 Task: Enable the "Sponsorships" feature for the repository "JS".
Action: Mouse moved to (1169, 180)
Screenshot: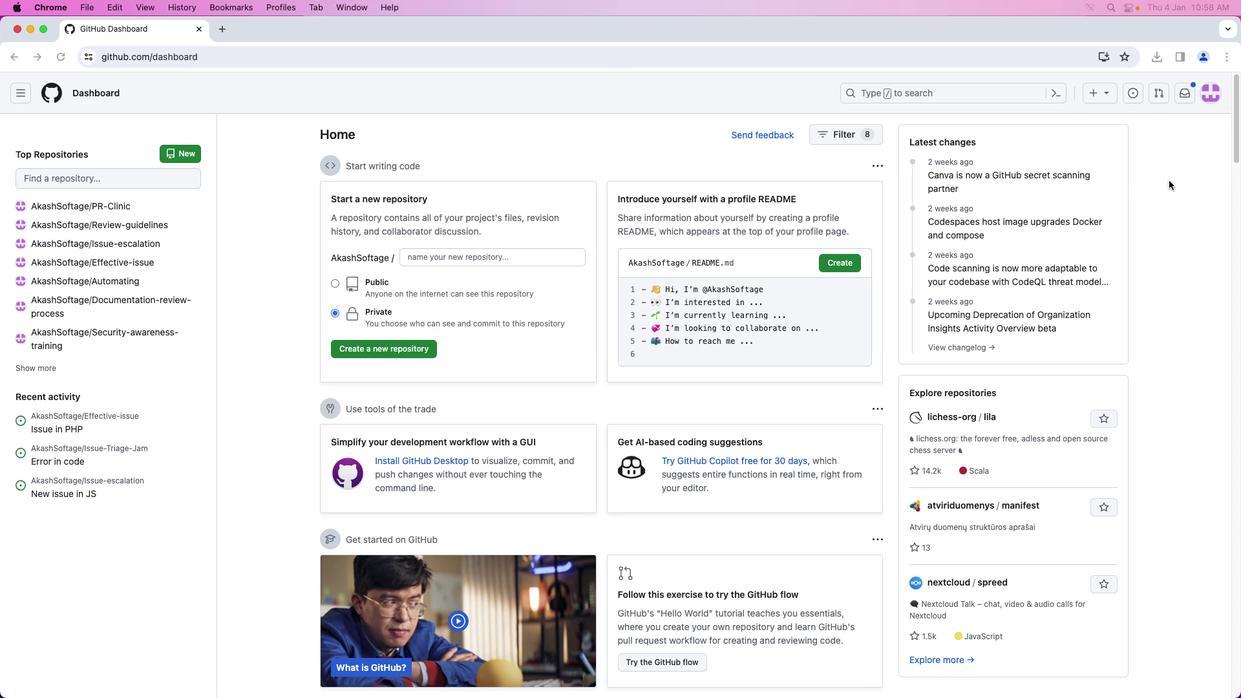 
Action: Mouse pressed left at (1169, 180)
Screenshot: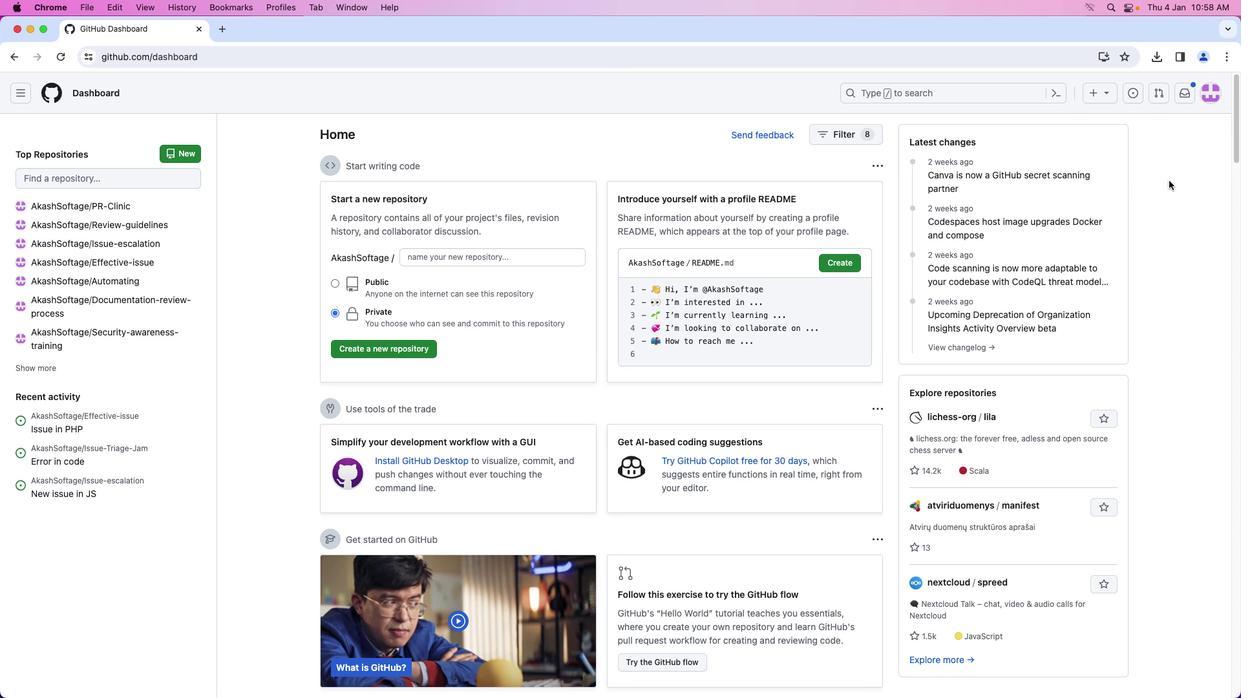 
Action: Mouse moved to (1203, 89)
Screenshot: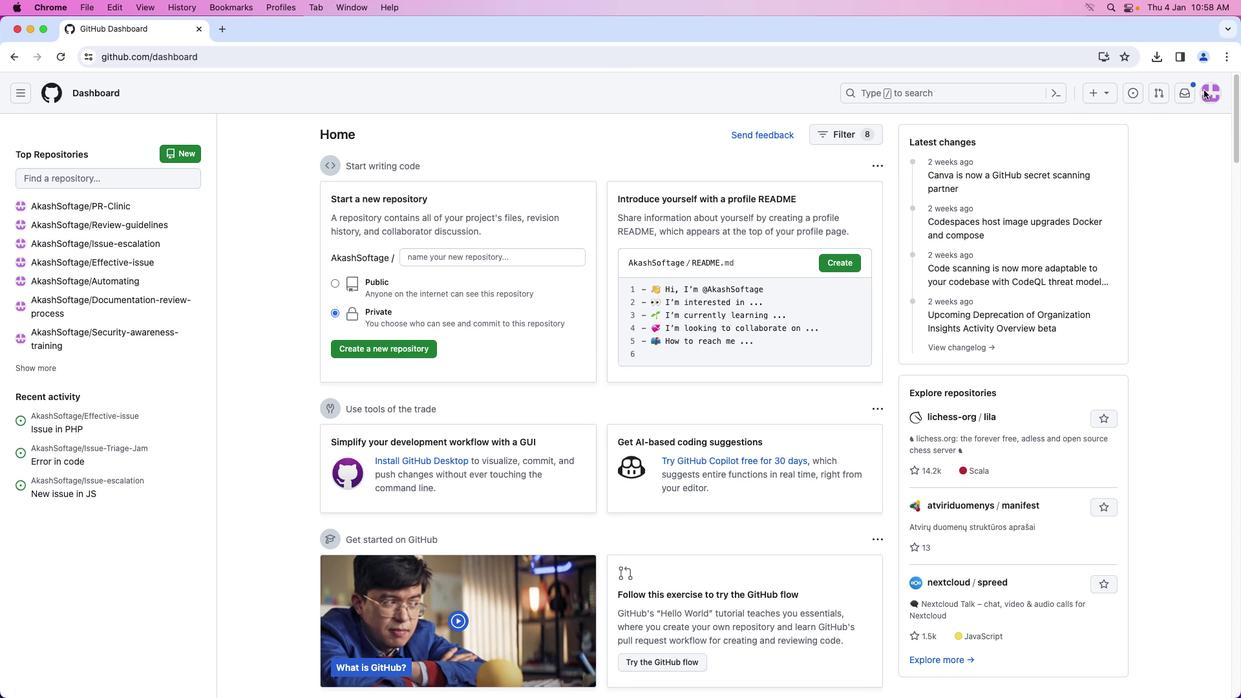
Action: Mouse pressed left at (1203, 89)
Screenshot: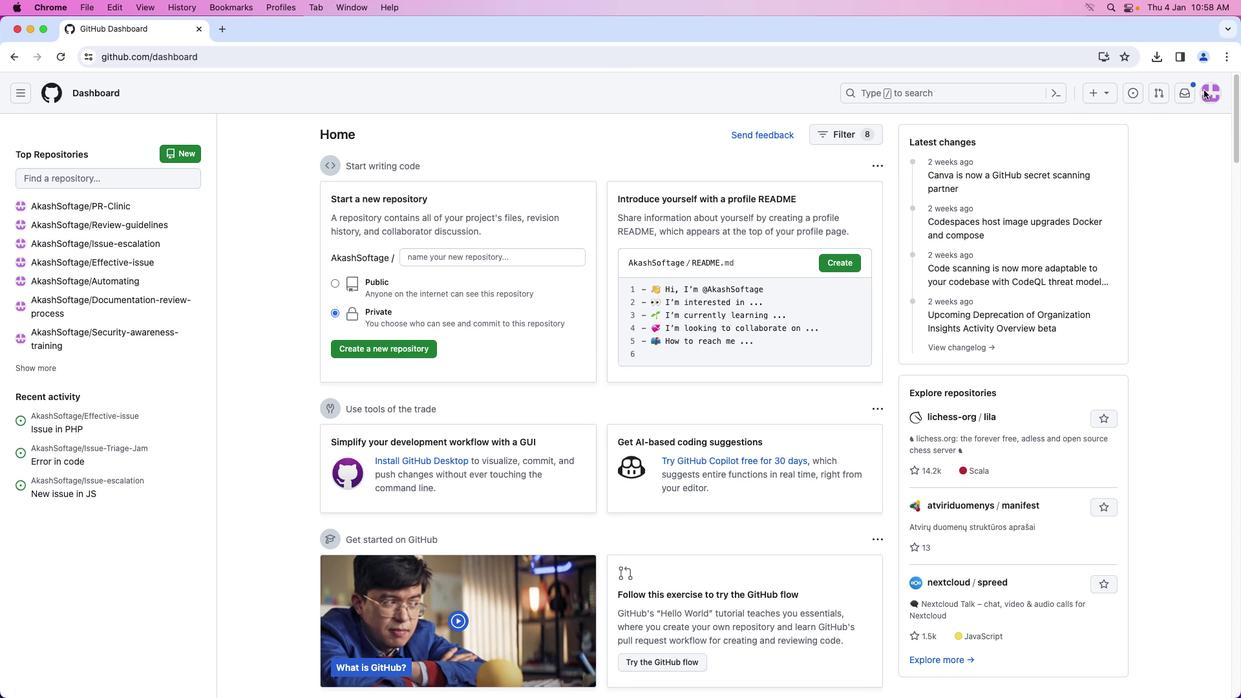 
Action: Mouse moved to (1177, 213)
Screenshot: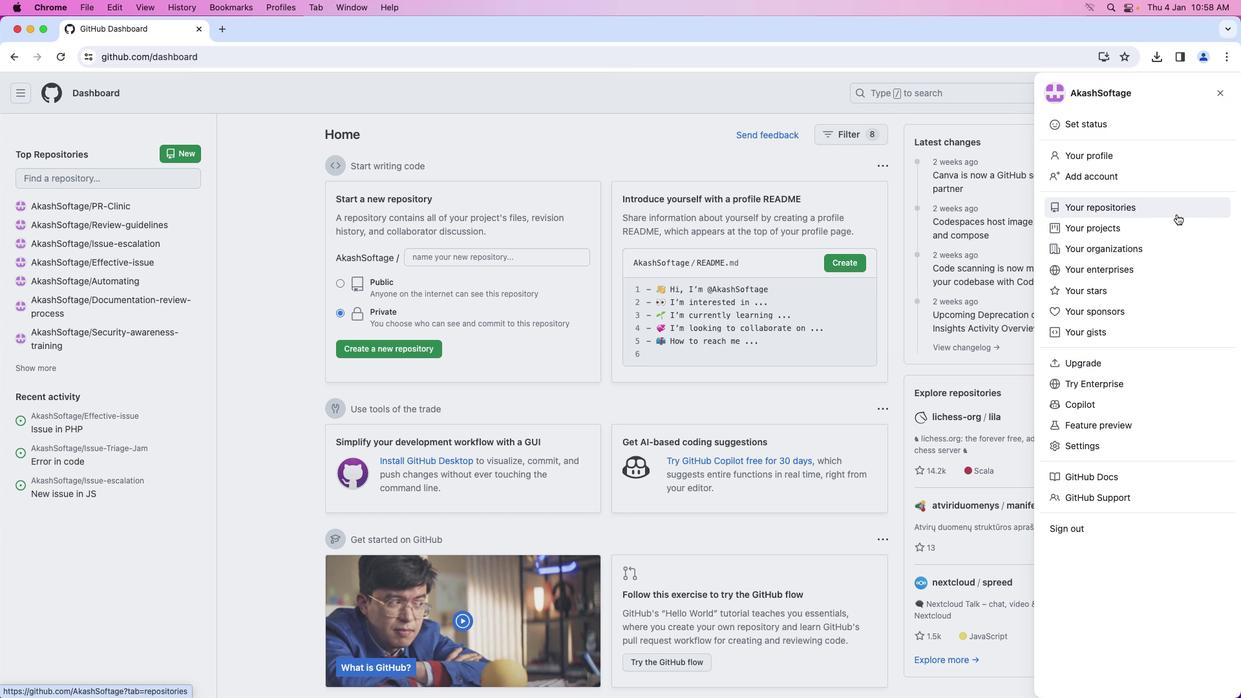 
Action: Mouse pressed left at (1177, 213)
Screenshot: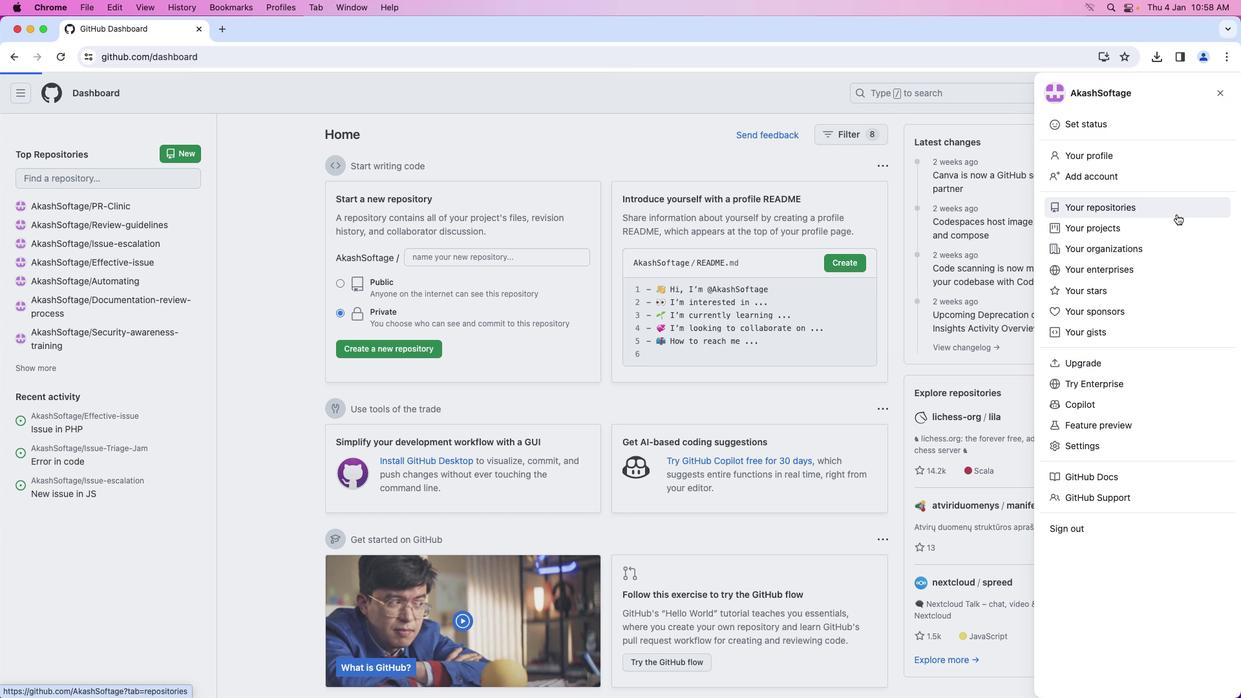 
Action: Mouse moved to (431, 215)
Screenshot: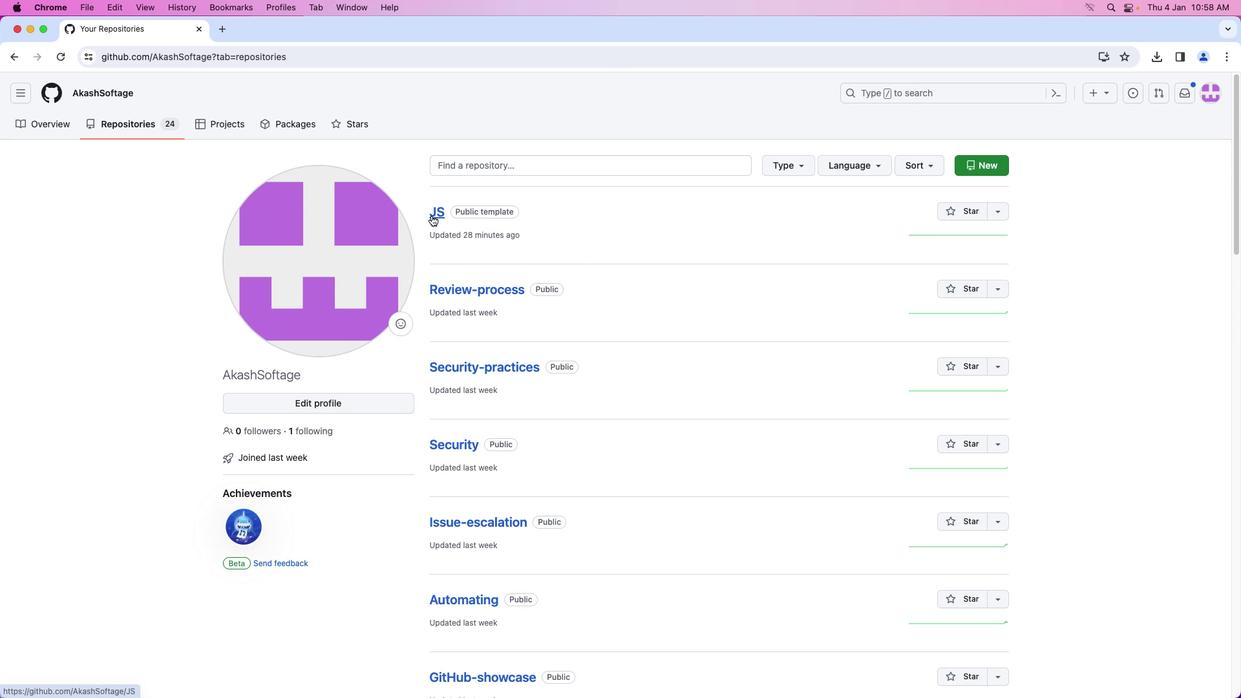 
Action: Mouse pressed left at (431, 215)
Screenshot: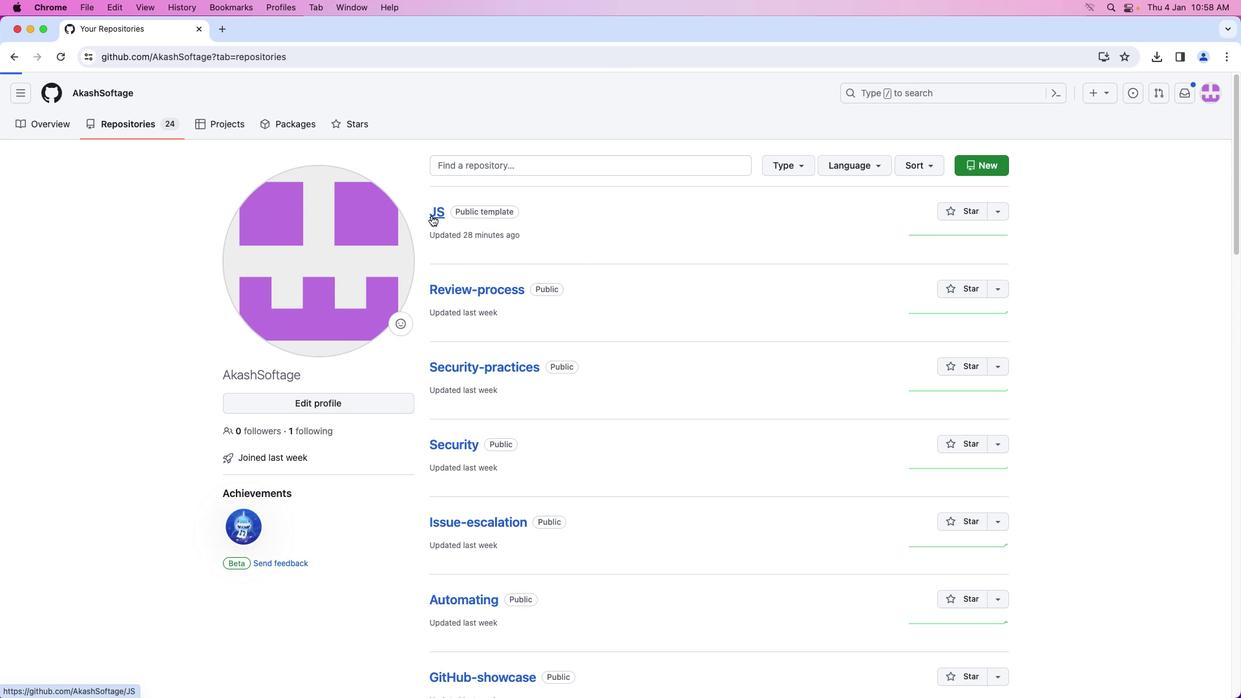 
Action: Mouse moved to (563, 126)
Screenshot: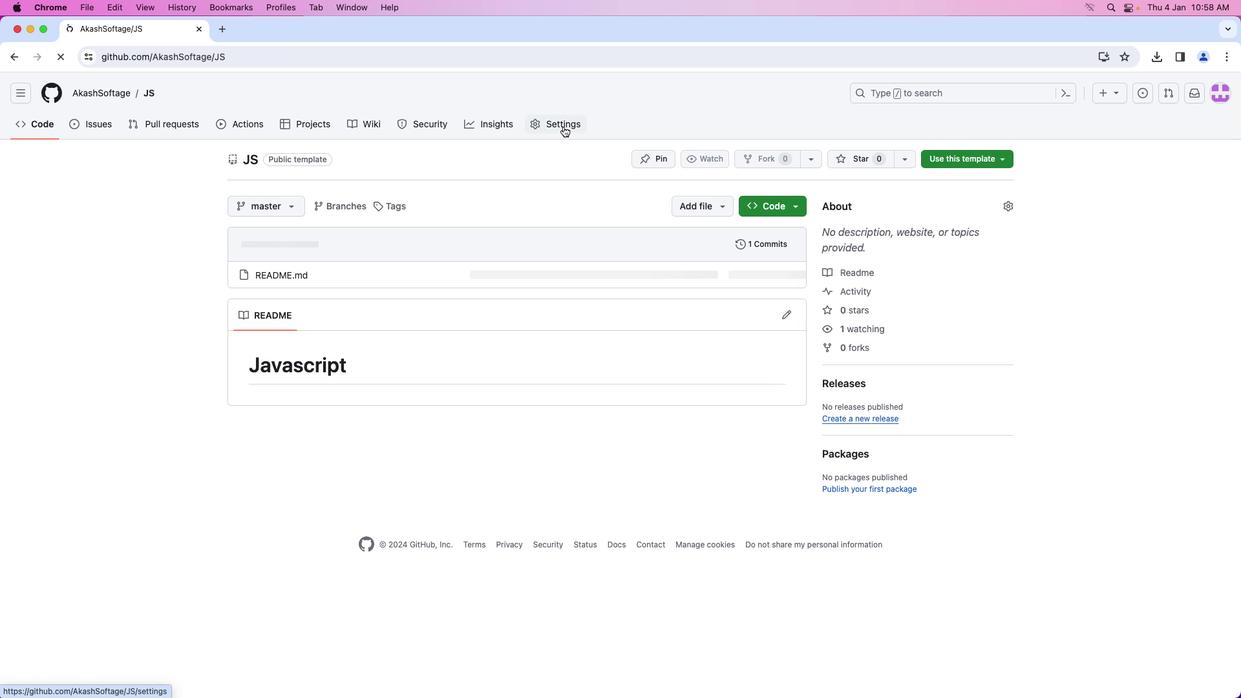 
Action: Mouse pressed left at (563, 126)
Screenshot: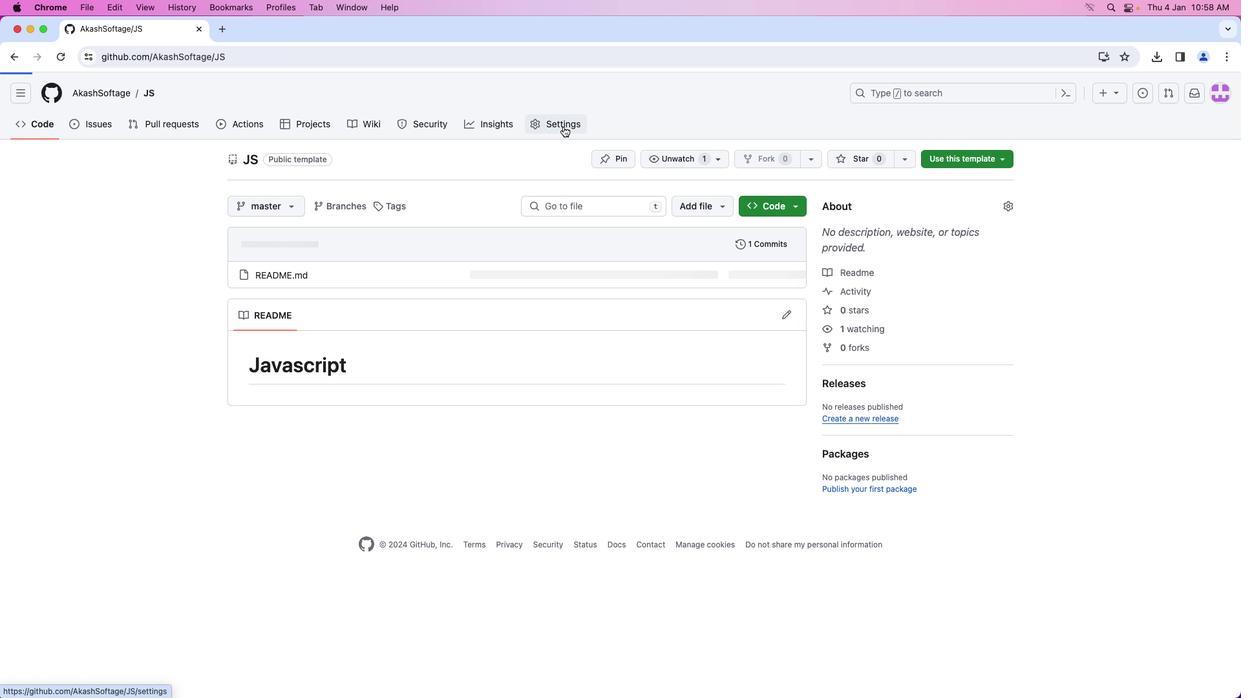 
Action: Mouse moved to (553, 336)
Screenshot: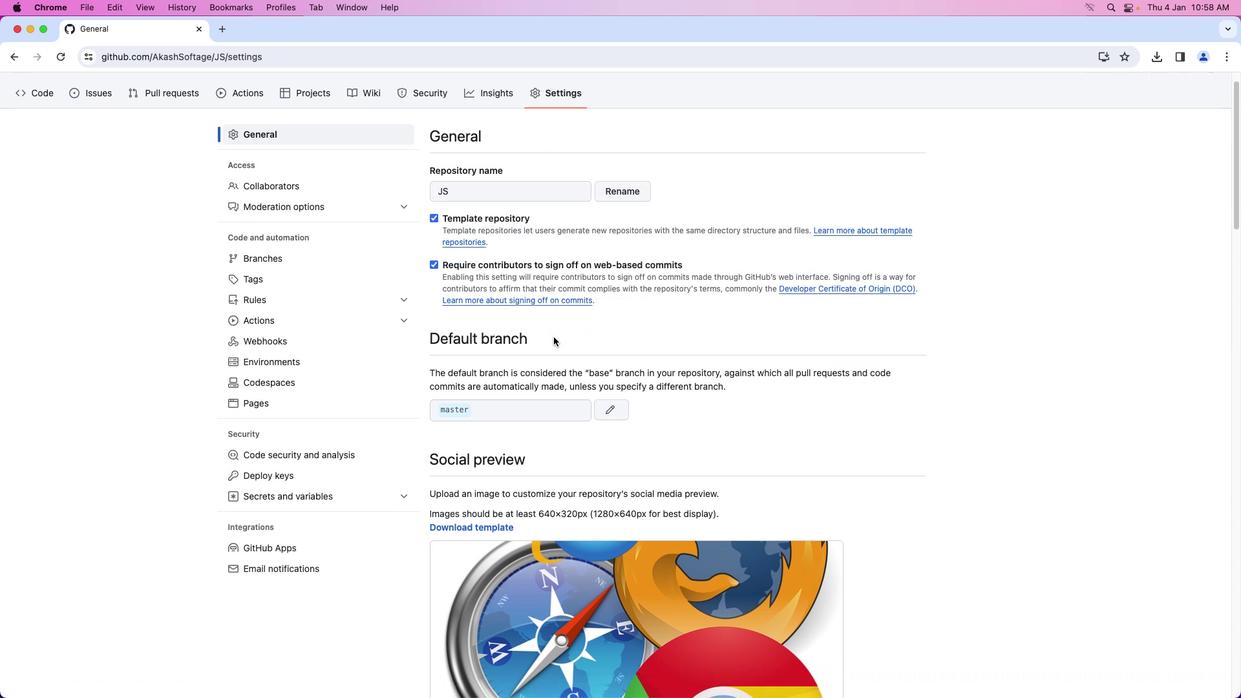
Action: Mouse scrolled (553, 336) with delta (0, 0)
Screenshot: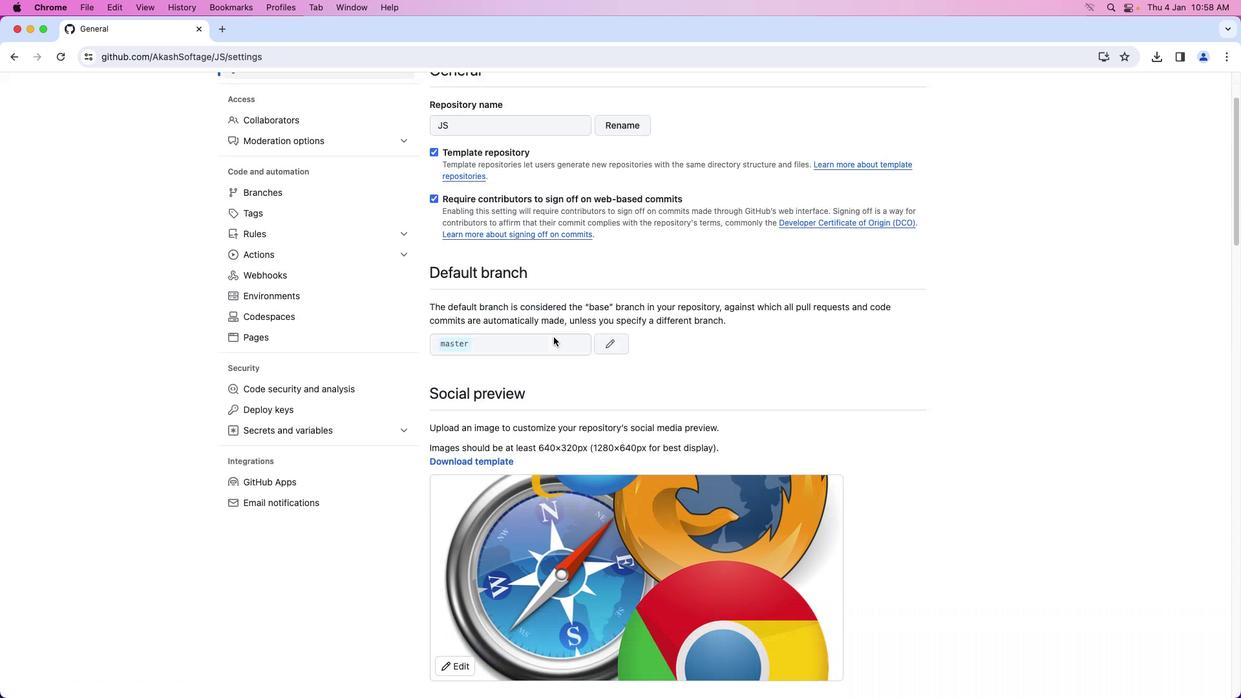
Action: Mouse scrolled (553, 336) with delta (0, 0)
Screenshot: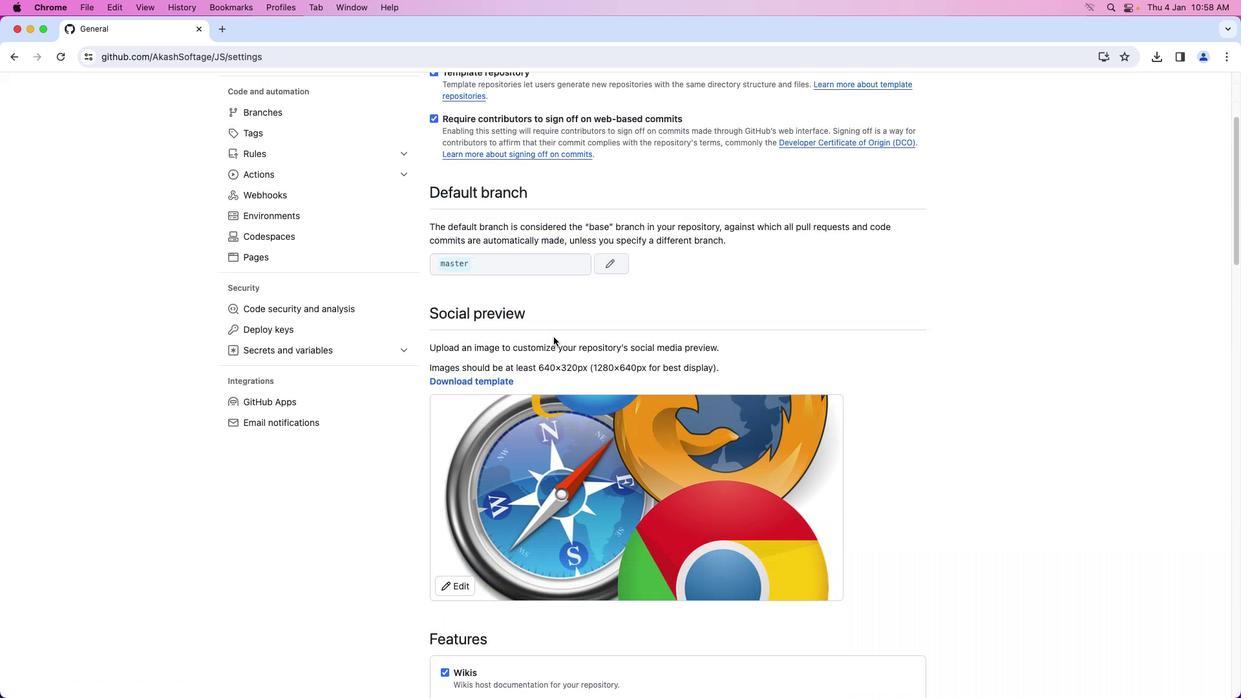 
Action: Mouse scrolled (553, 336) with delta (0, -1)
Screenshot: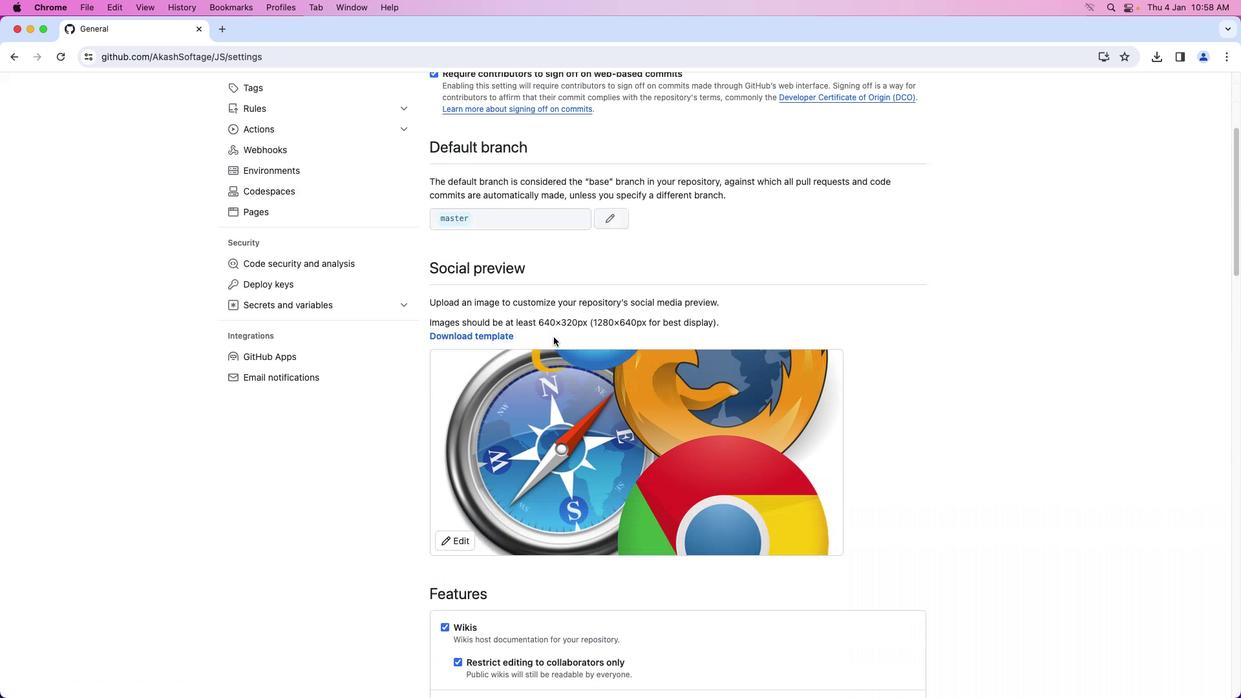 
Action: Mouse scrolled (553, 336) with delta (0, -2)
Screenshot: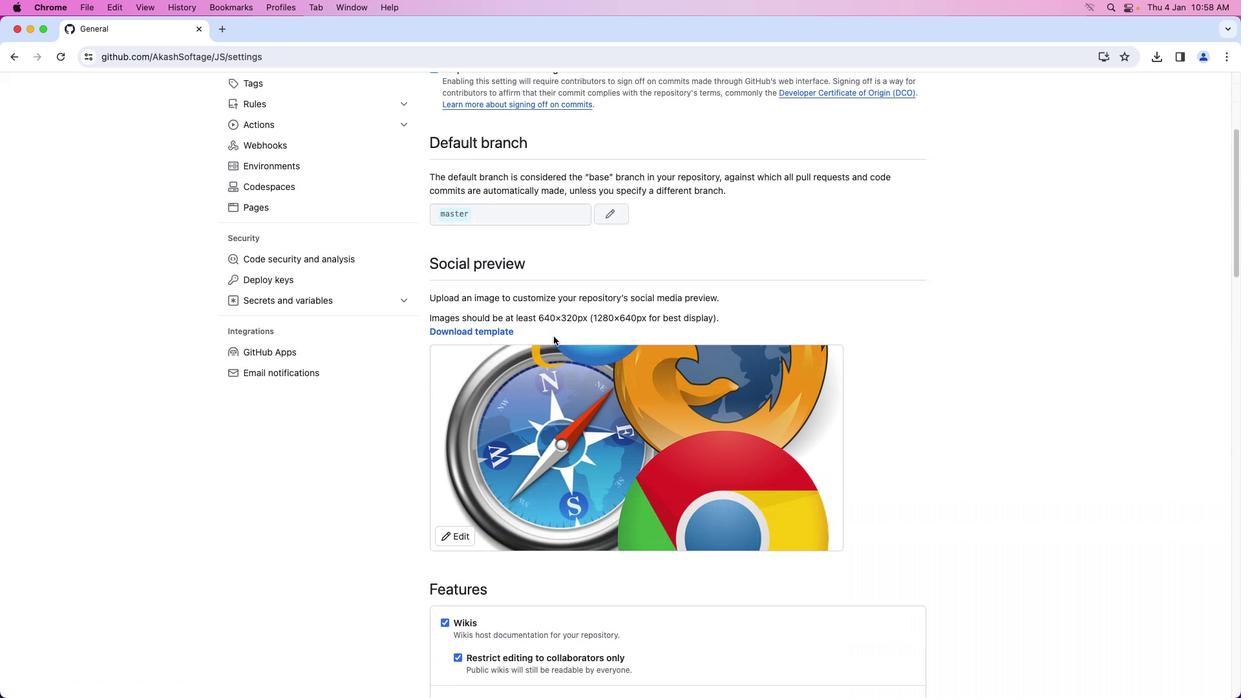 
Action: Mouse moved to (554, 336)
Screenshot: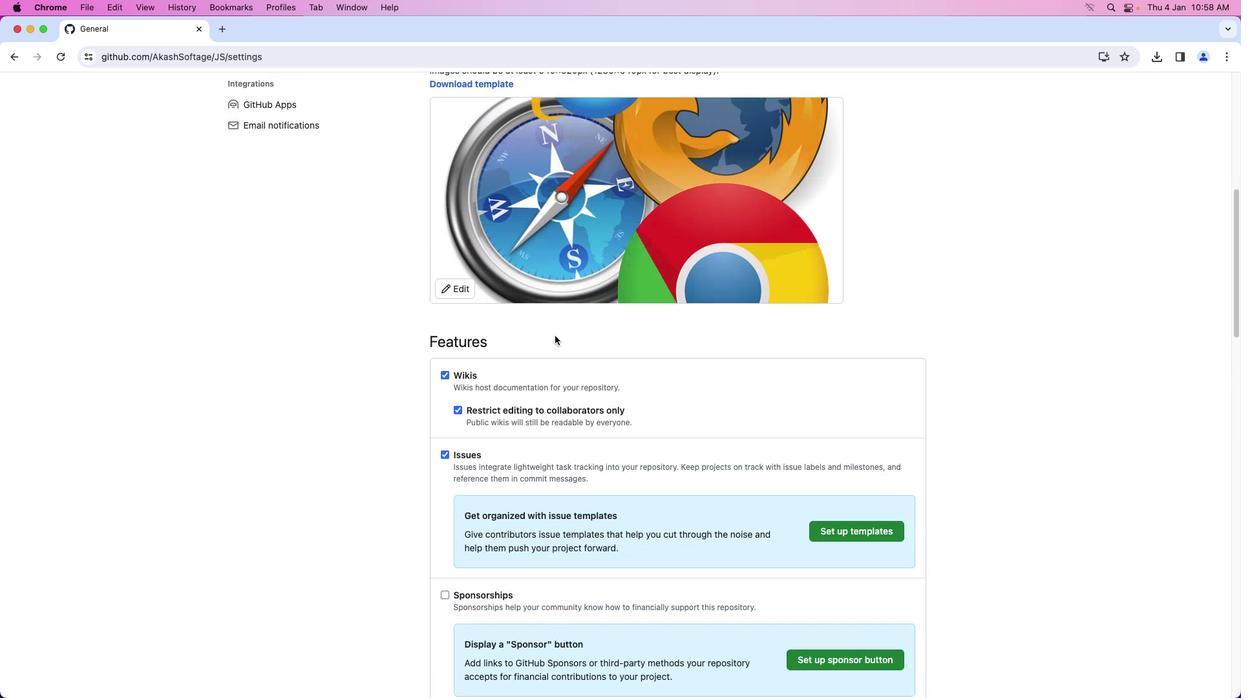 
Action: Mouse scrolled (554, 336) with delta (0, 0)
Screenshot: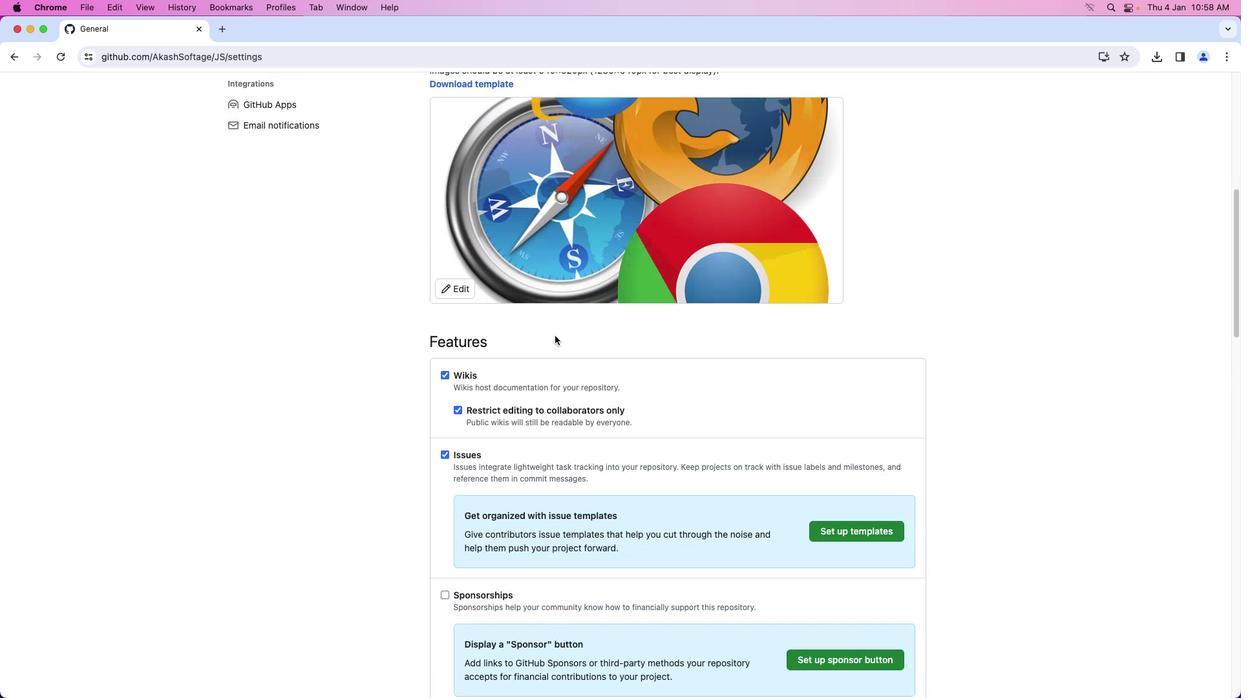 
Action: Mouse moved to (554, 336)
Screenshot: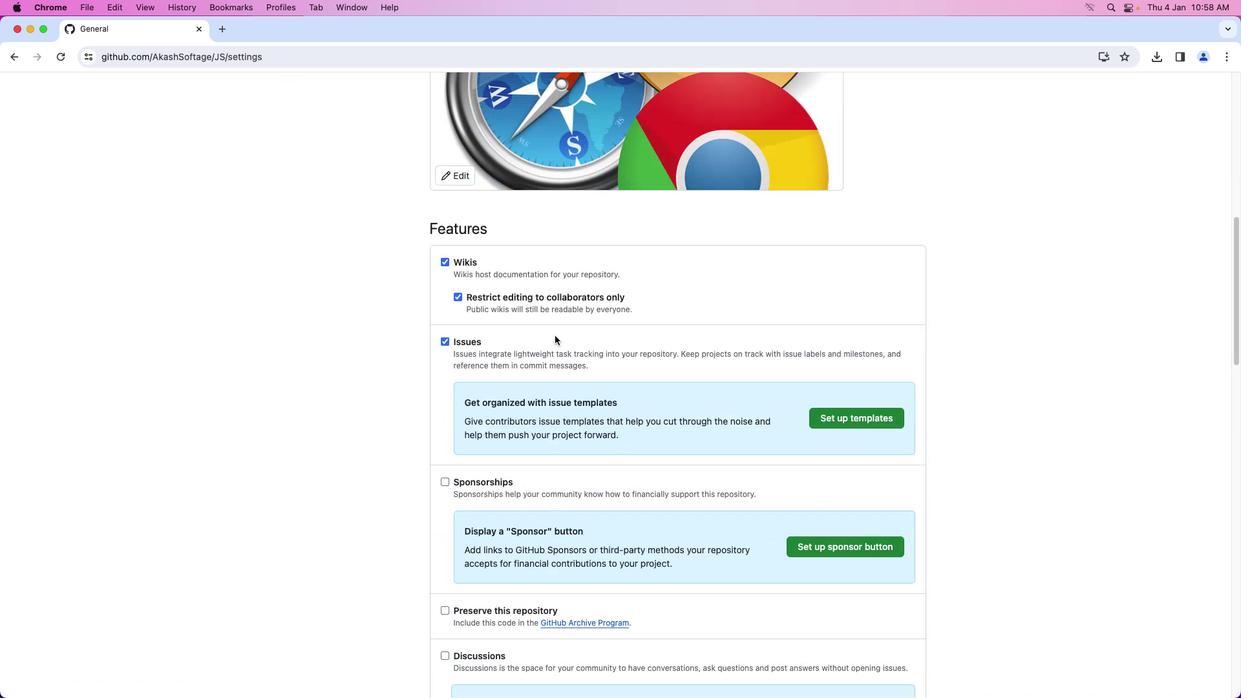 
Action: Mouse scrolled (554, 336) with delta (0, 0)
Screenshot: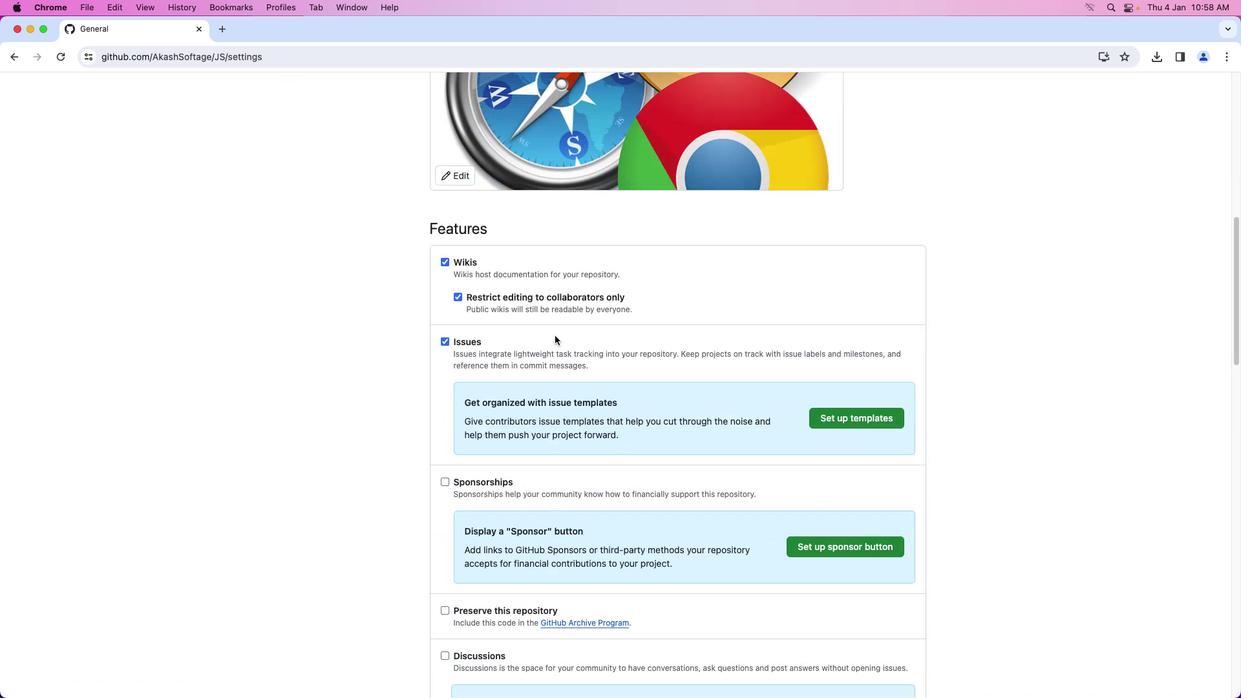 
Action: Mouse scrolled (554, 336) with delta (0, -1)
Screenshot: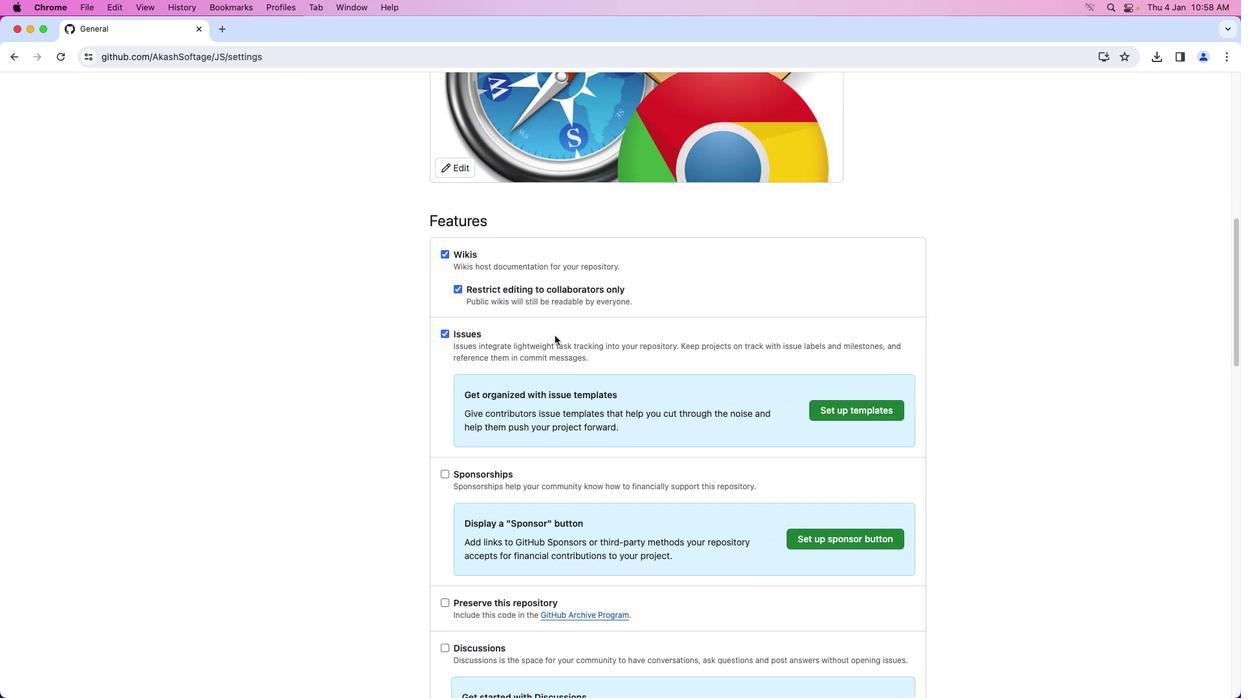 
Action: Mouse scrolled (554, 336) with delta (0, -2)
Screenshot: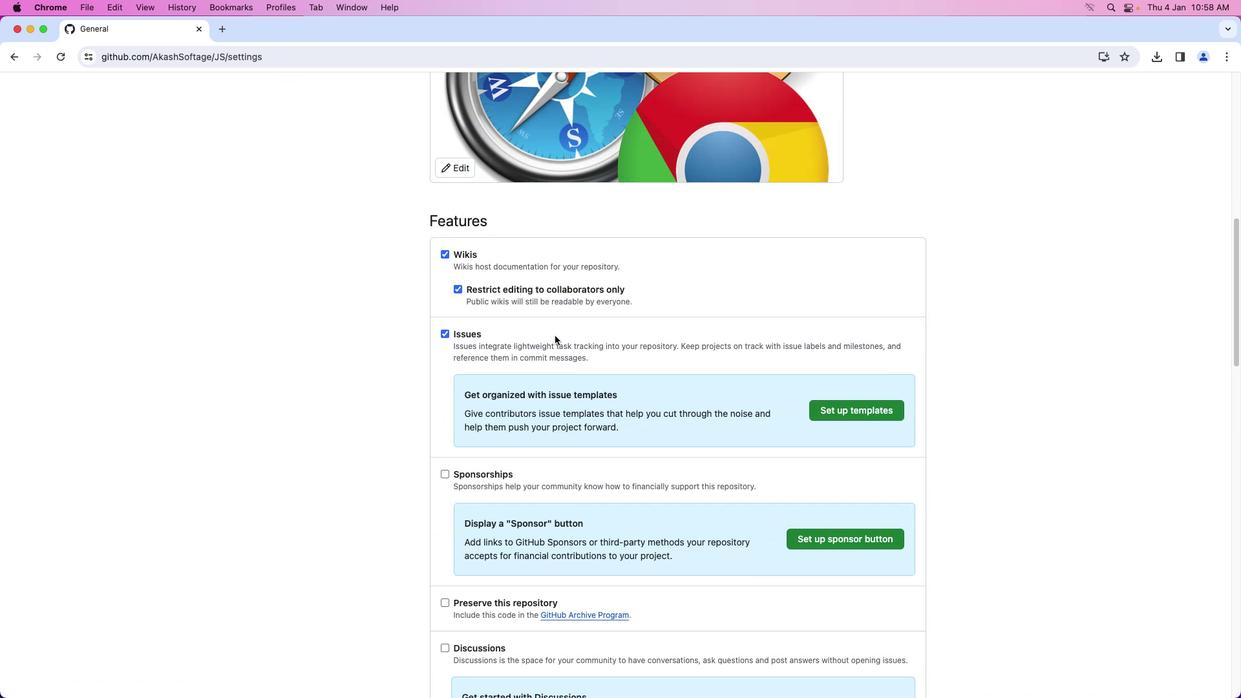 
Action: Mouse scrolled (554, 336) with delta (0, -3)
Screenshot: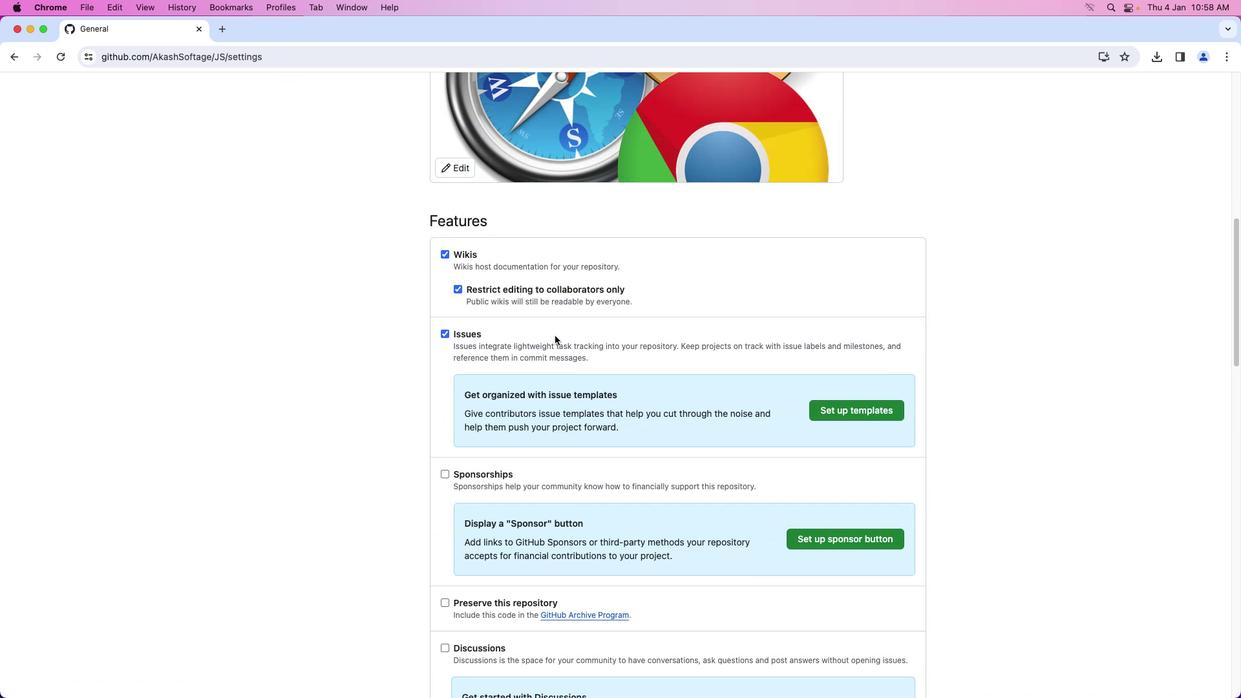 
Action: Mouse moved to (522, 396)
Screenshot: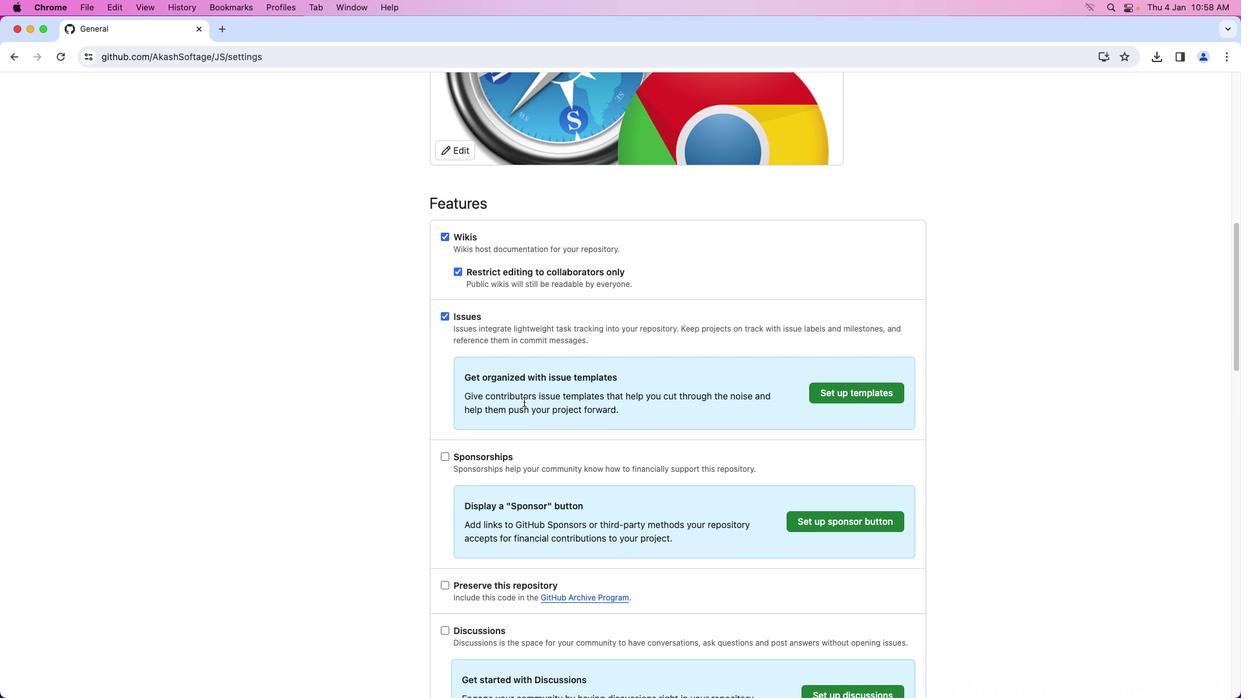 
Action: Mouse scrolled (522, 396) with delta (0, 0)
Screenshot: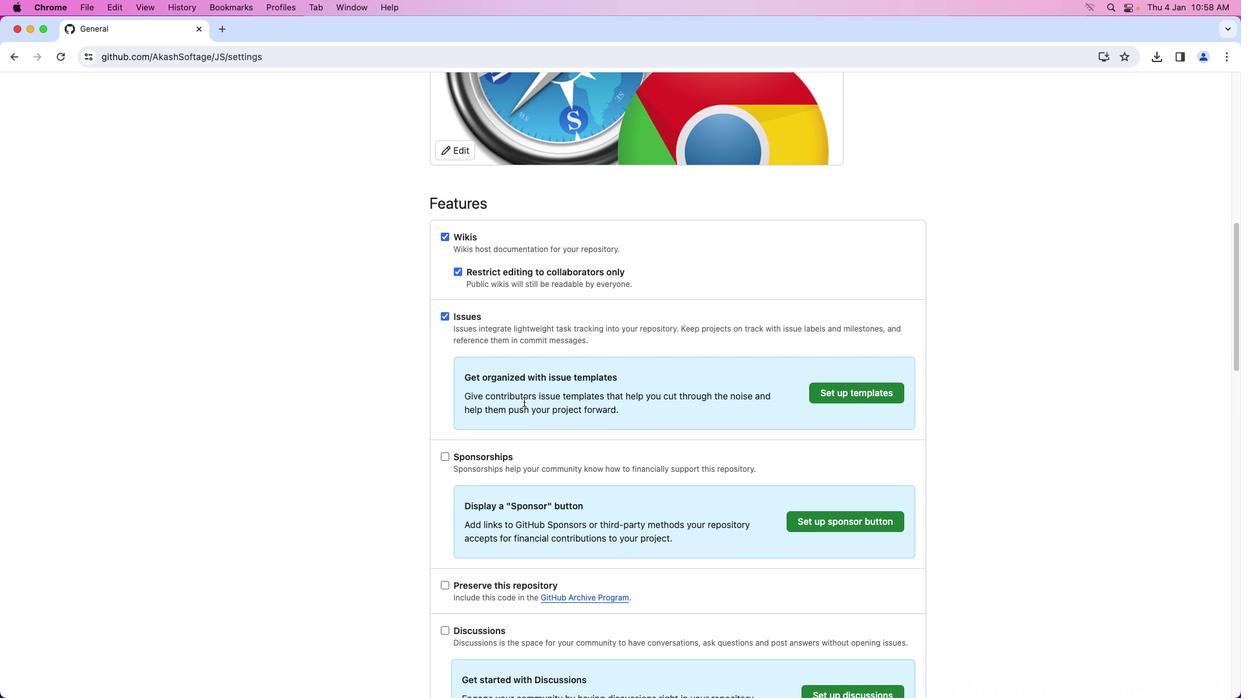 
Action: Mouse moved to (523, 400)
Screenshot: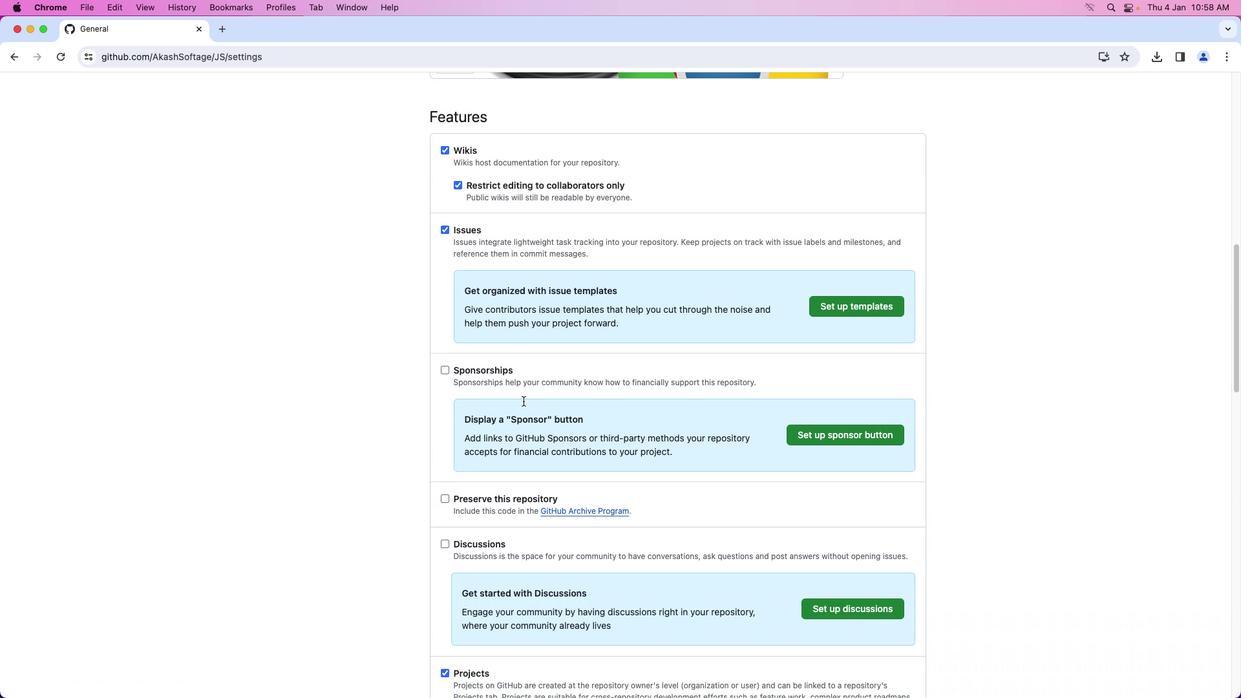 
Action: Mouse scrolled (523, 400) with delta (0, 0)
Screenshot: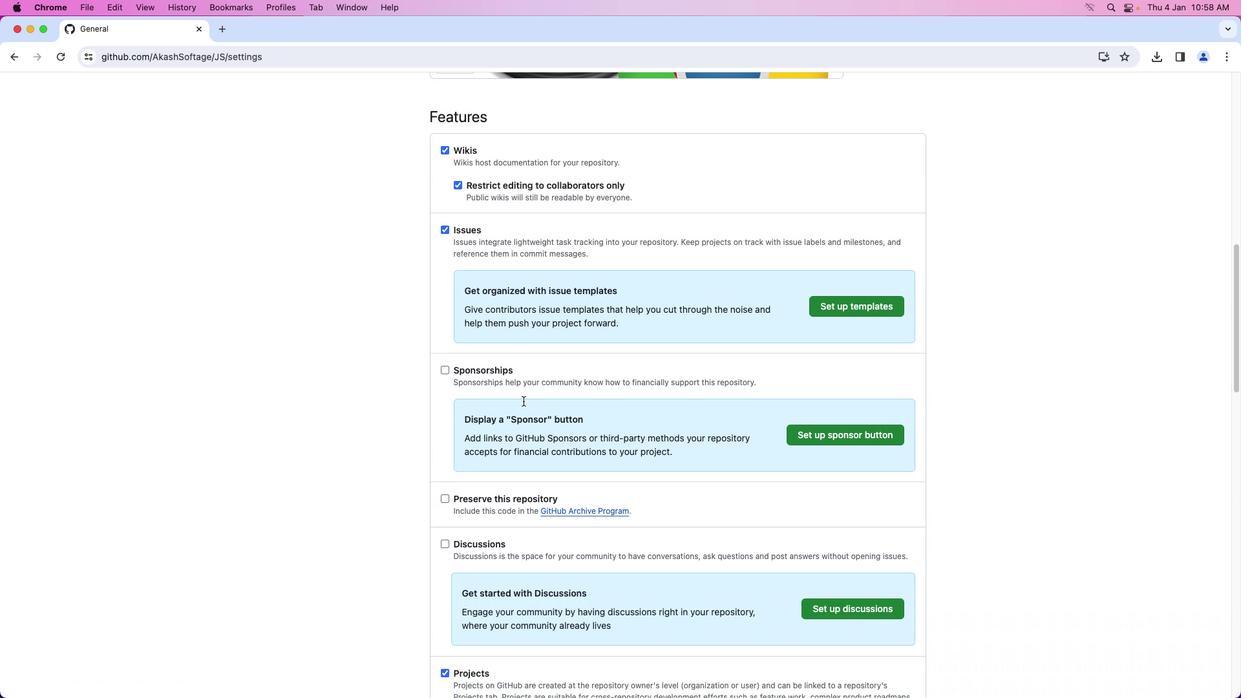 
Action: Mouse moved to (523, 401)
Screenshot: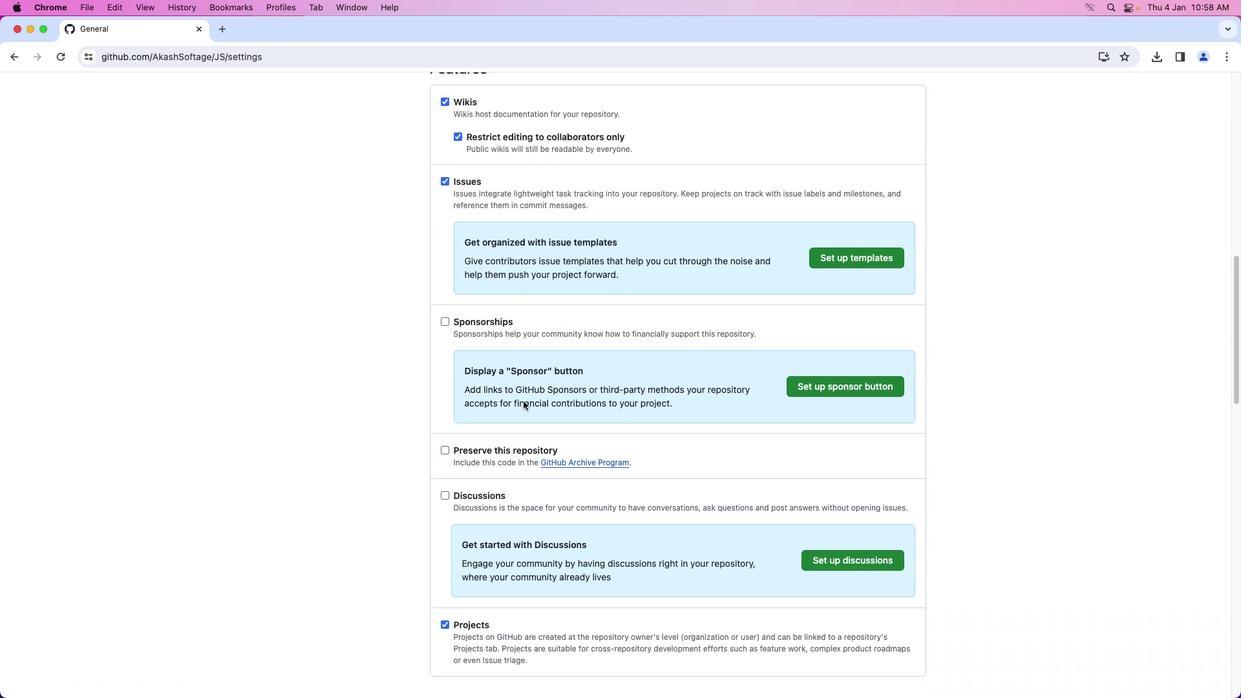 
Action: Mouse scrolled (523, 401) with delta (0, -1)
Screenshot: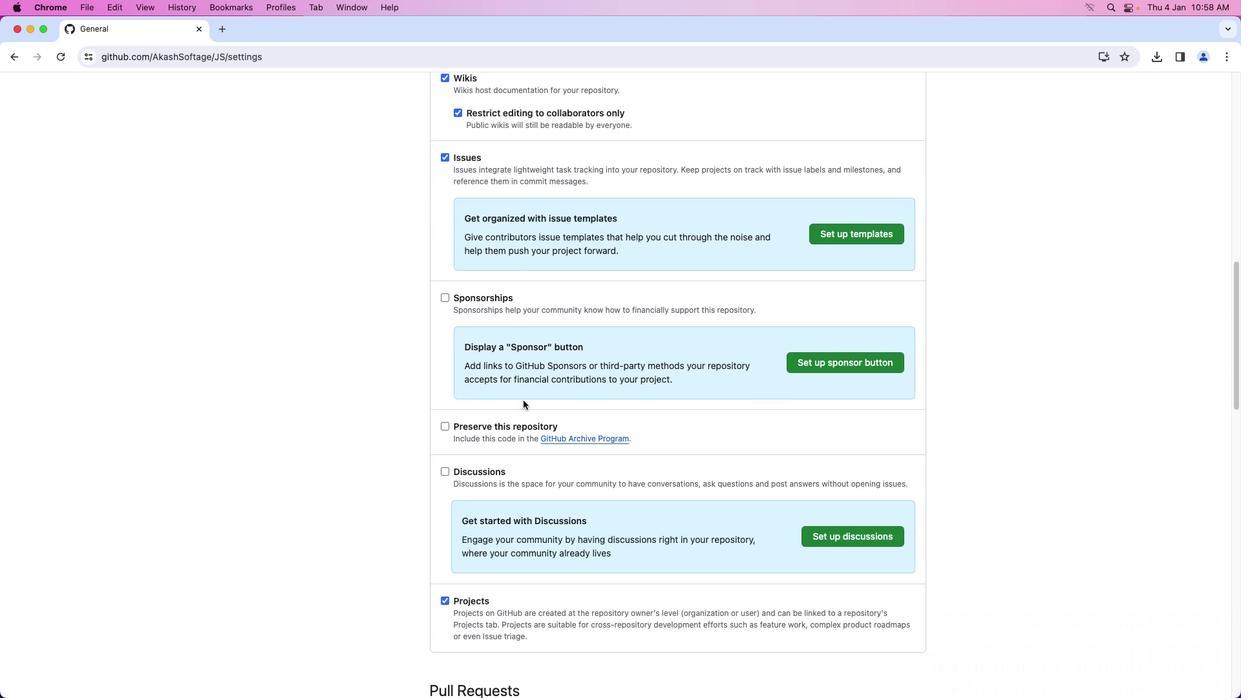 
Action: Mouse moved to (523, 401)
Screenshot: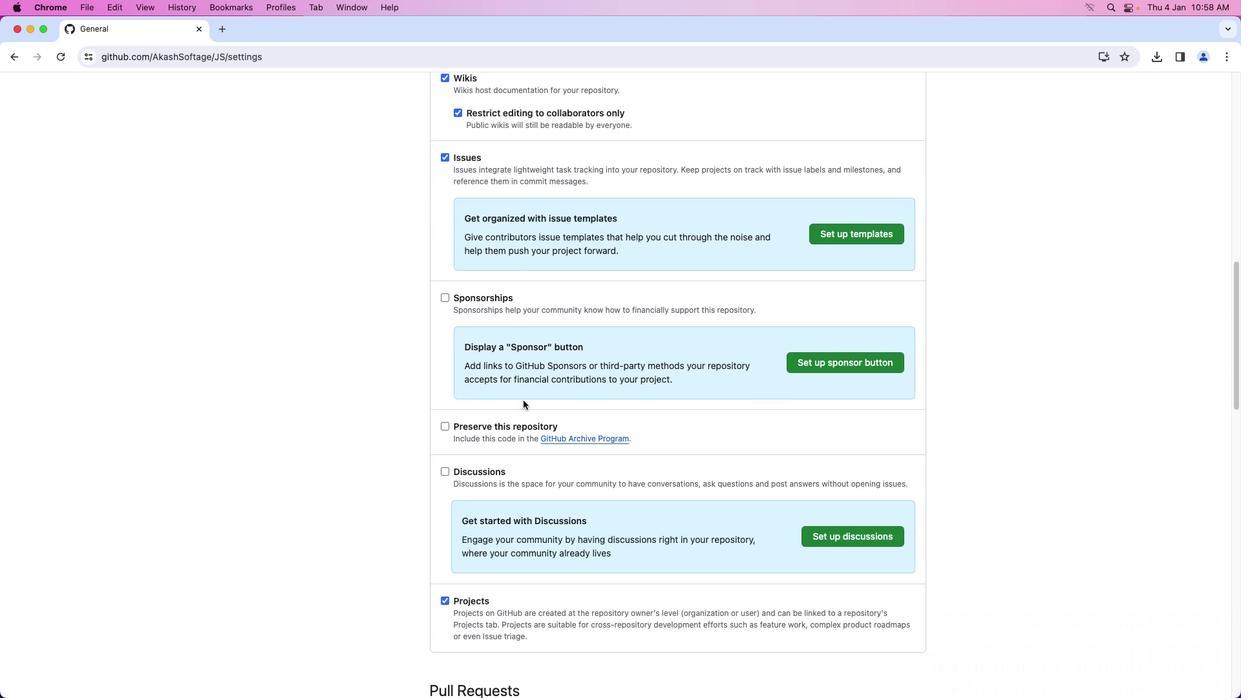 
Action: Mouse scrolled (523, 401) with delta (0, -1)
Screenshot: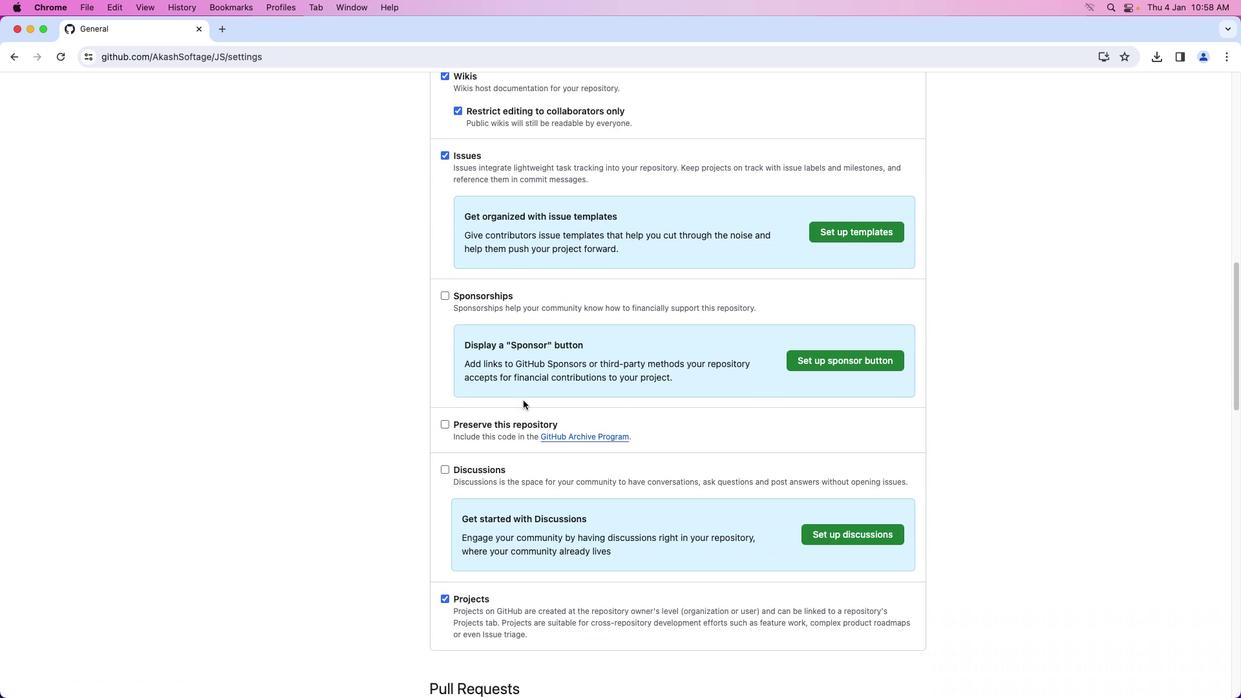 
Action: Mouse moved to (478, 298)
Screenshot: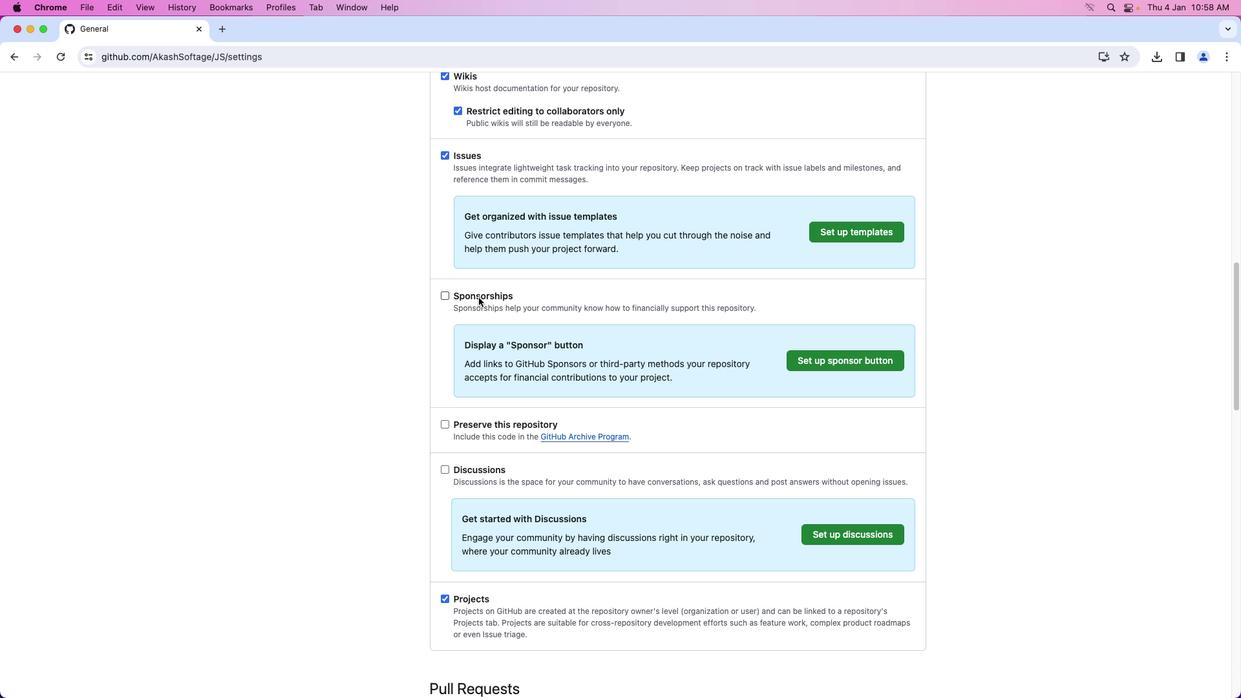 
Action: Mouse pressed left at (478, 298)
Screenshot: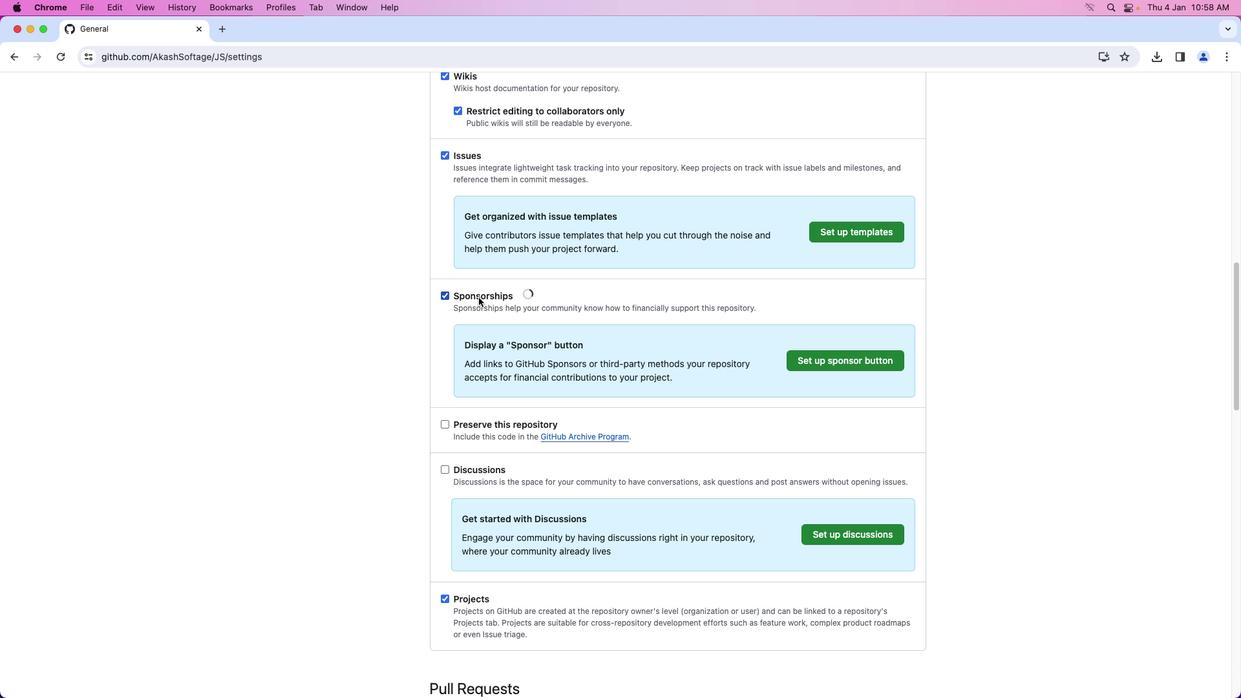 
